 Task: Create in the project CatalystWorks and in the Backlog issue 'Address issues related to system performance during peak traffic periods' a child issue 'Chatbot conversation sentiment analysis testing and optimization', and assign it to team member softage.3@softage.net. Create in the project CatalystWorks and in the Backlog issue 'Develop a new feature to allow for automated customer service chatbots' a child issue 'Data retention policy enforcement and remediation', and assign it to team member softage.4@softage.net
Action: Mouse moved to (169, 47)
Screenshot: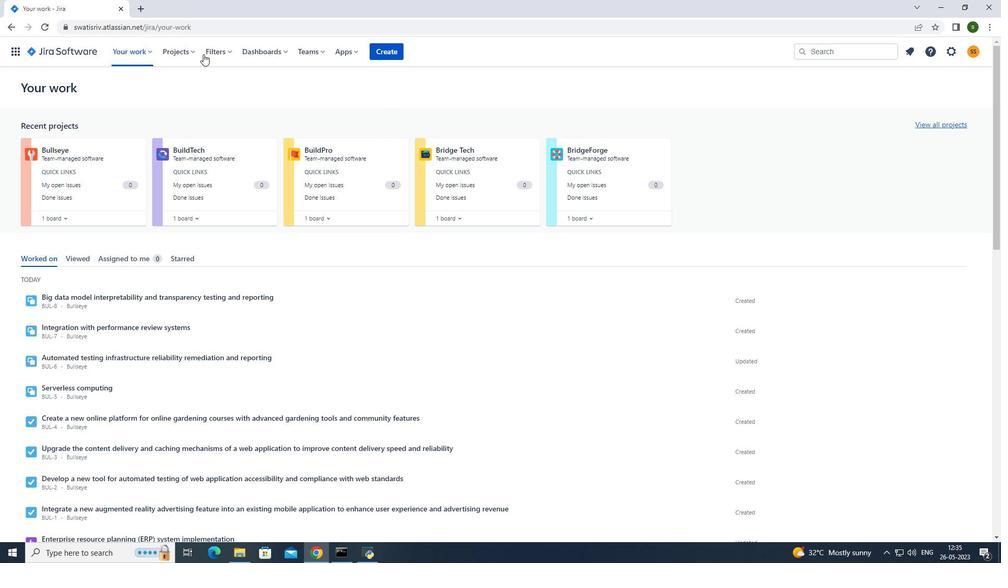 
Action: Mouse pressed left at (169, 47)
Screenshot: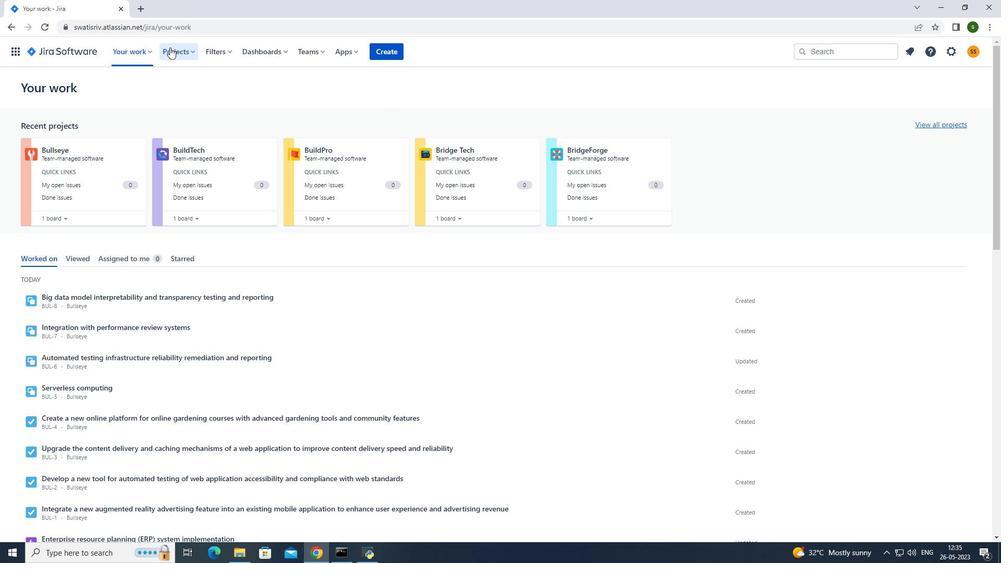 
Action: Mouse moved to (206, 90)
Screenshot: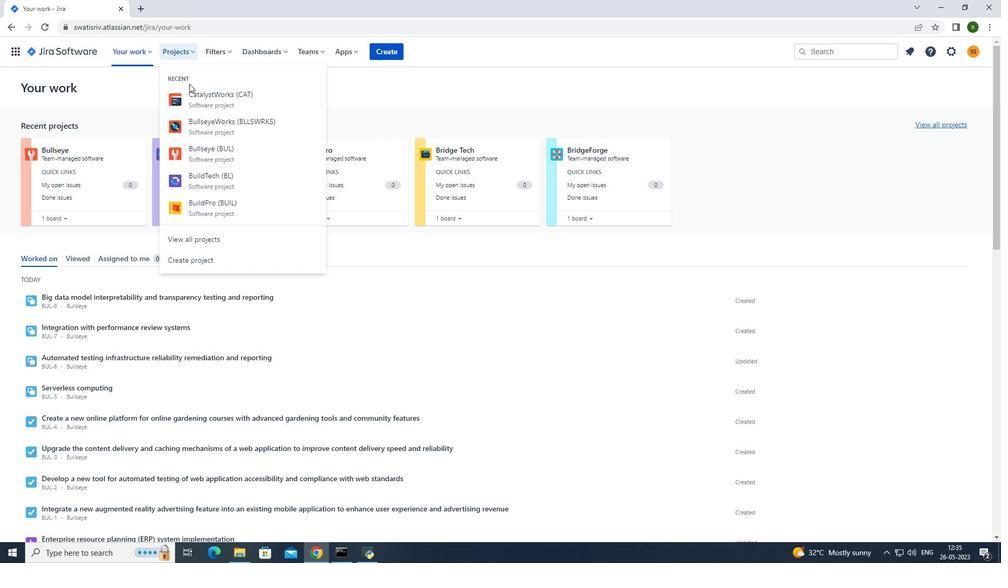
Action: Mouse pressed left at (206, 90)
Screenshot: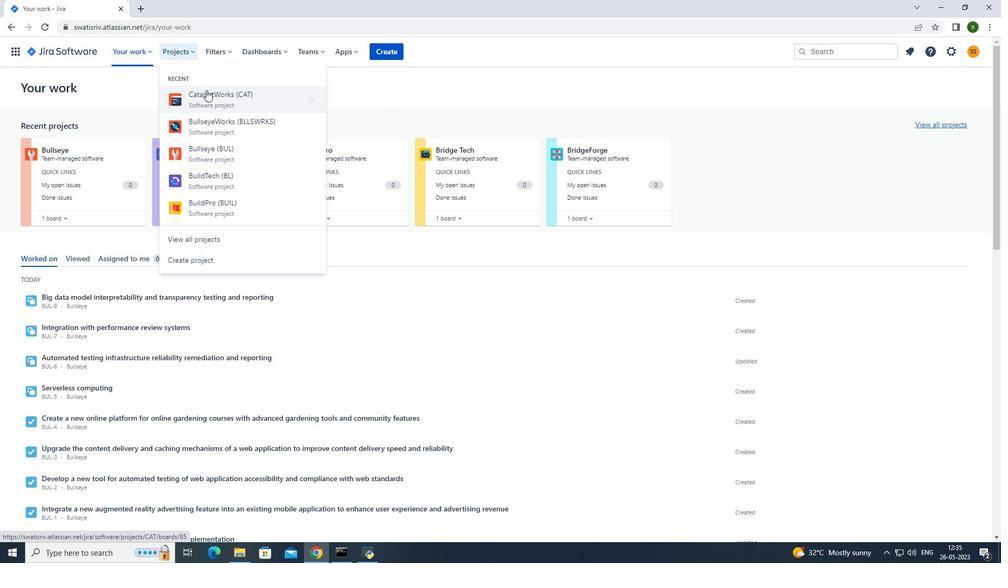 
Action: Mouse moved to (93, 156)
Screenshot: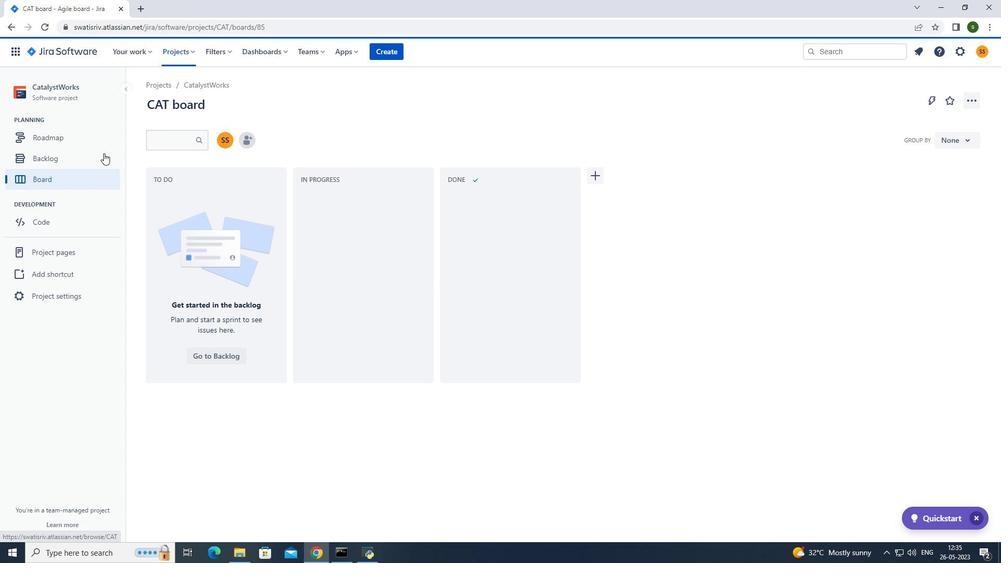 
Action: Mouse pressed left at (93, 156)
Screenshot: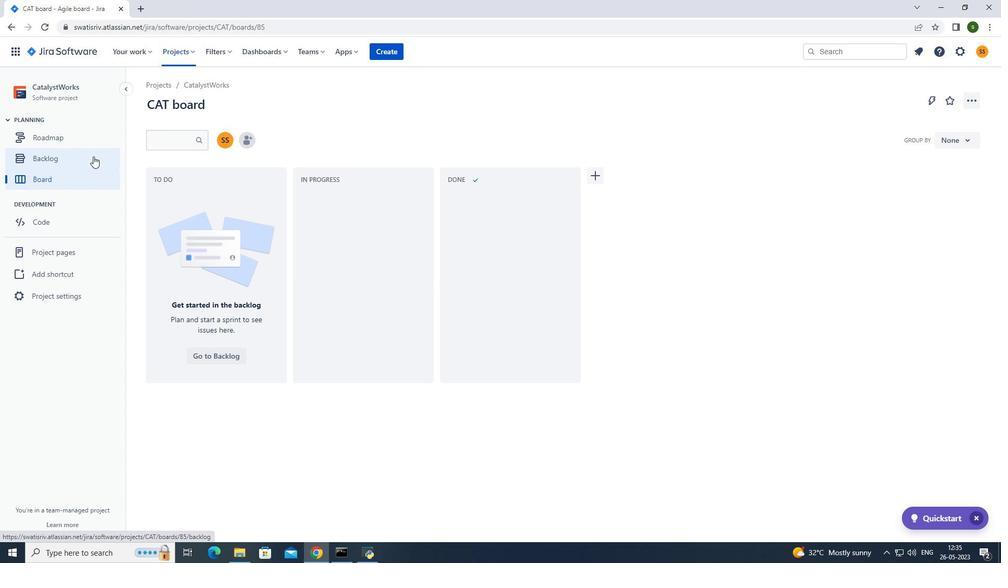 
Action: Mouse moved to (405, 257)
Screenshot: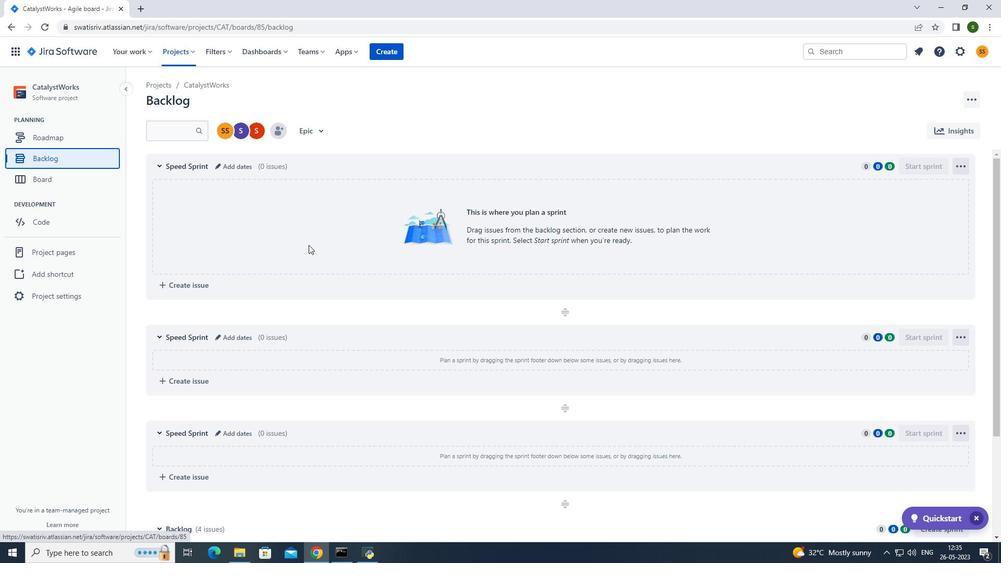 
Action: Mouse scrolled (405, 257) with delta (0, 0)
Screenshot: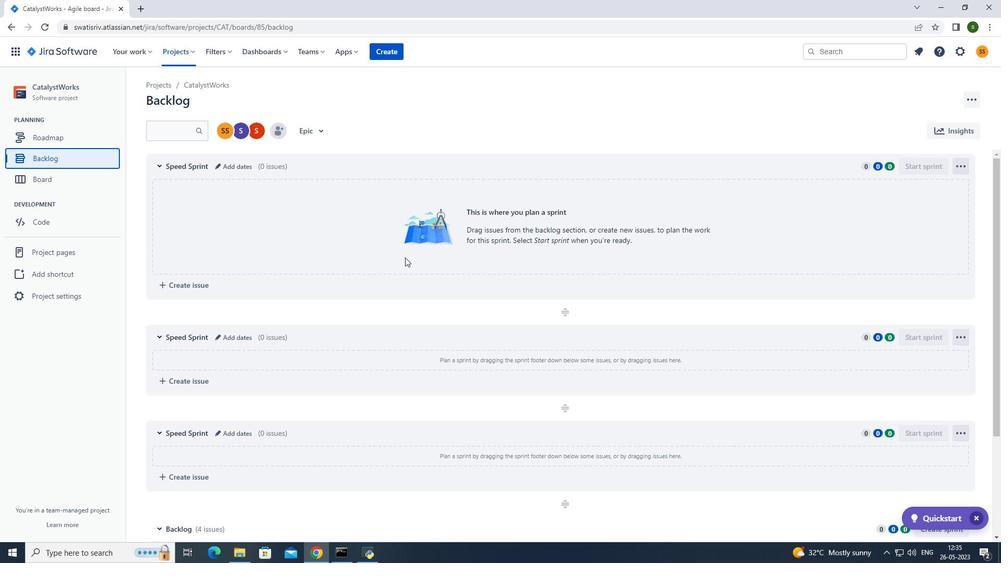 
Action: Mouse scrolled (405, 257) with delta (0, 0)
Screenshot: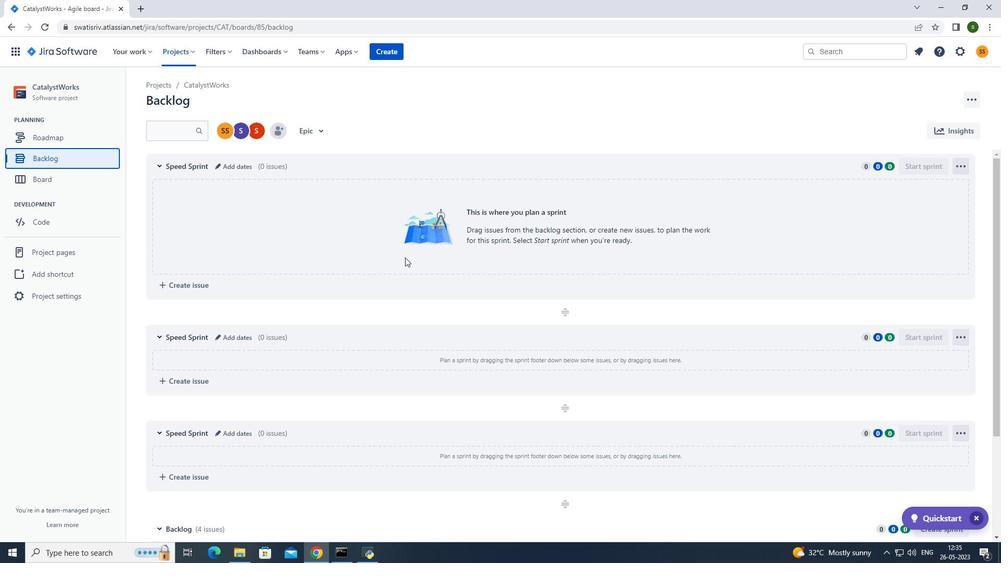 
Action: Mouse scrolled (405, 257) with delta (0, 0)
Screenshot: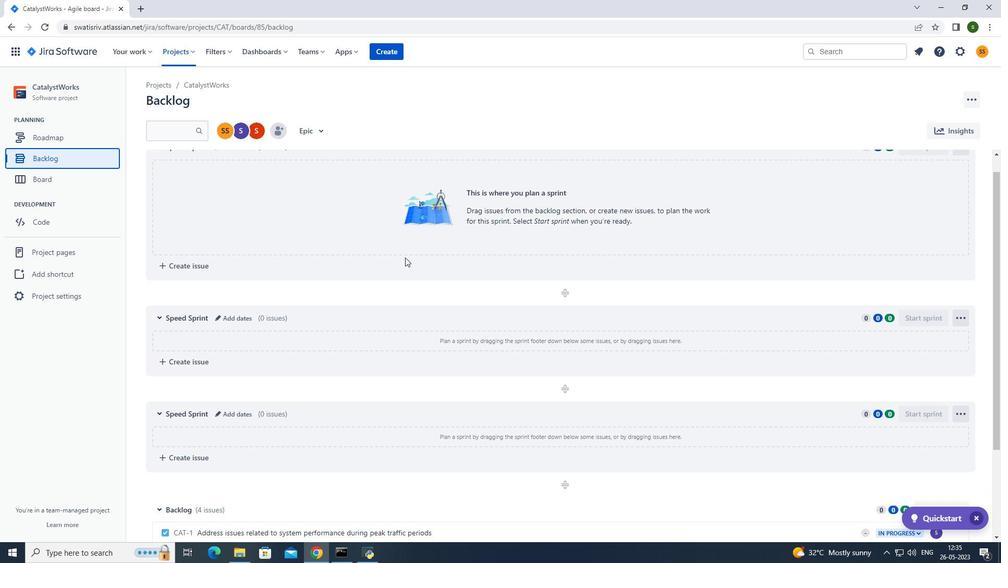 
Action: Mouse scrolled (405, 257) with delta (0, 0)
Screenshot: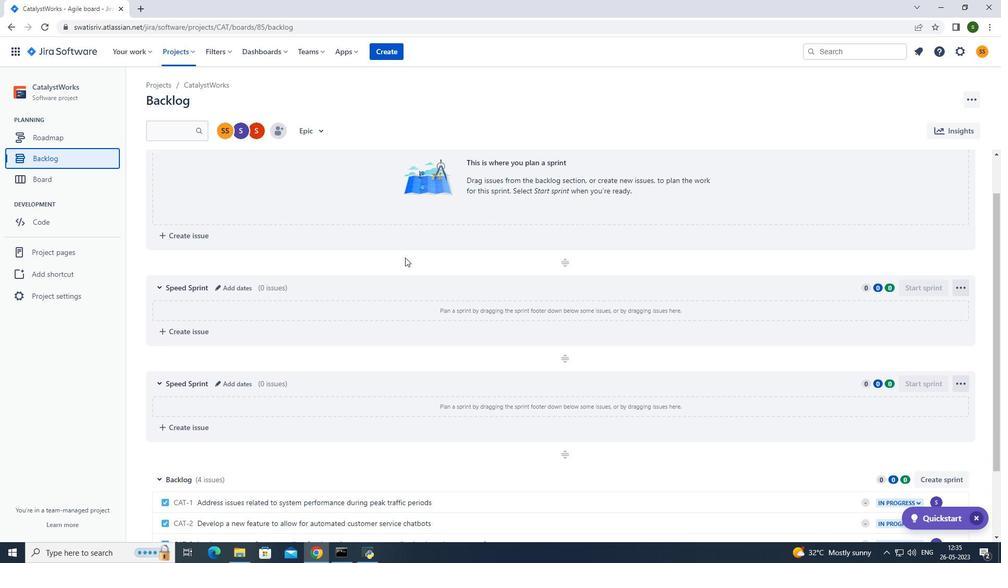 
Action: Mouse scrolled (405, 257) with delta (0, 0)
Screenshot: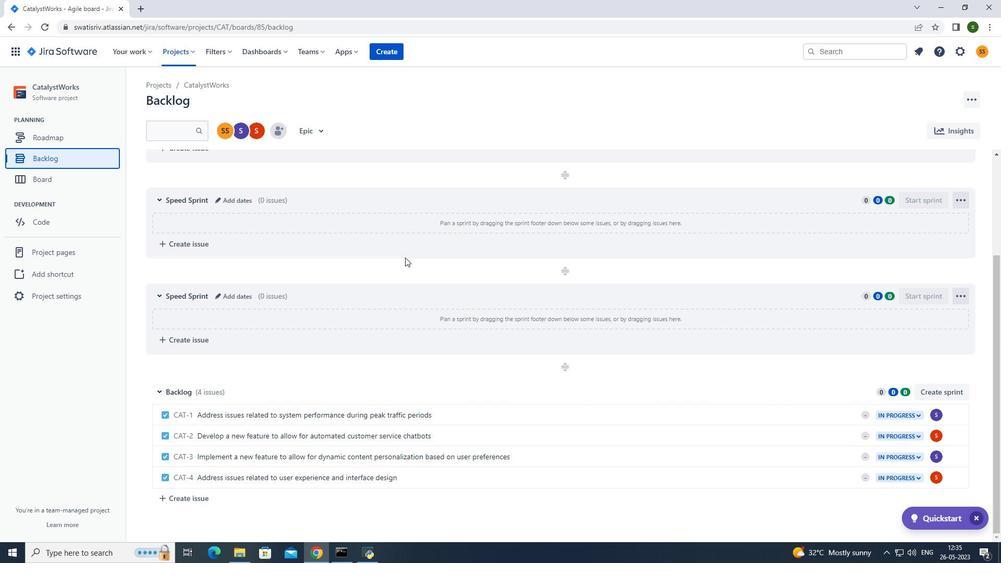 
Action: Mouse scrolled (405, 257) with delta (0, 0)
Screenshot: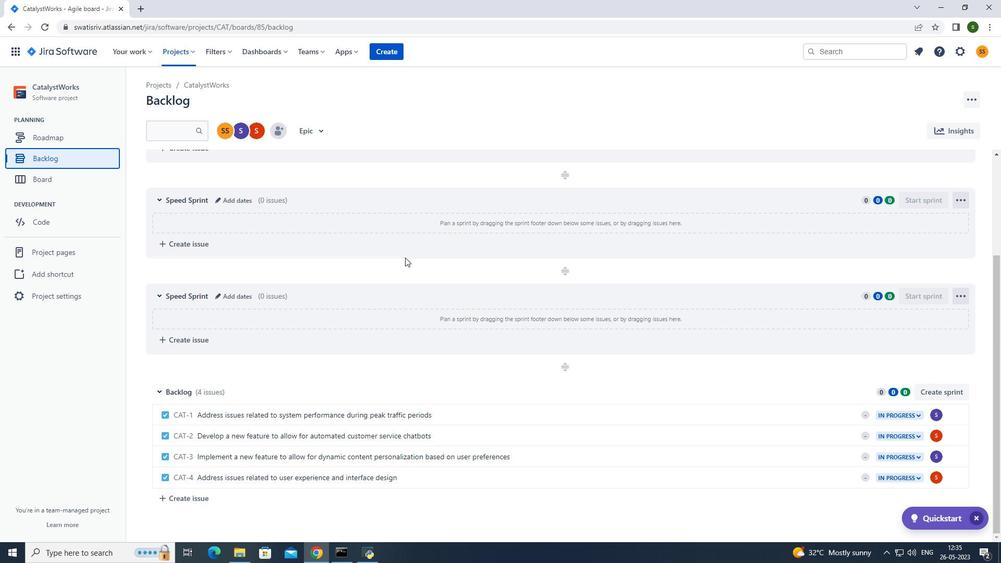 
Action: Mouse moved to (579, 419)
Screenshot: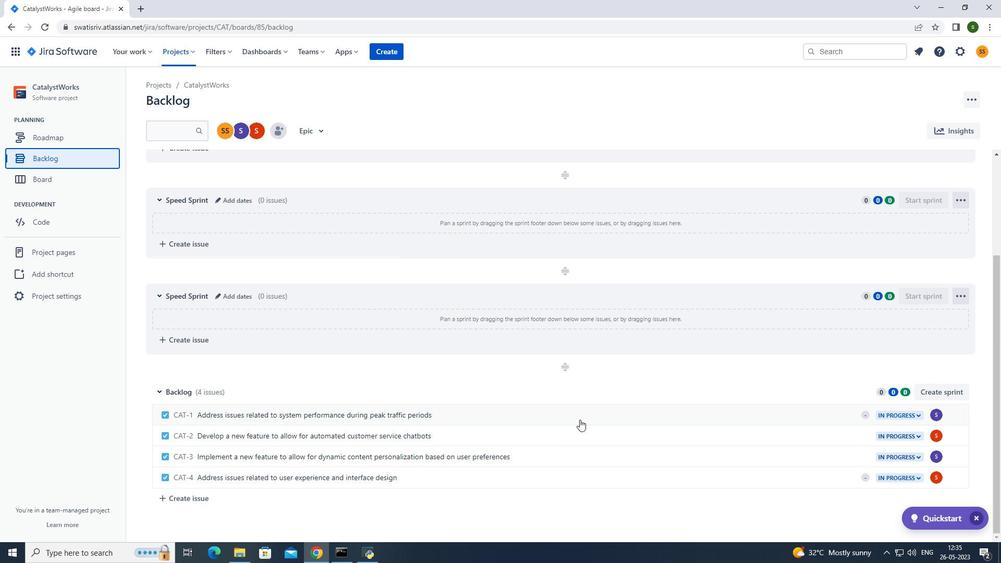 
Action: Mouse pressed left at (579, 419)
Screenshot: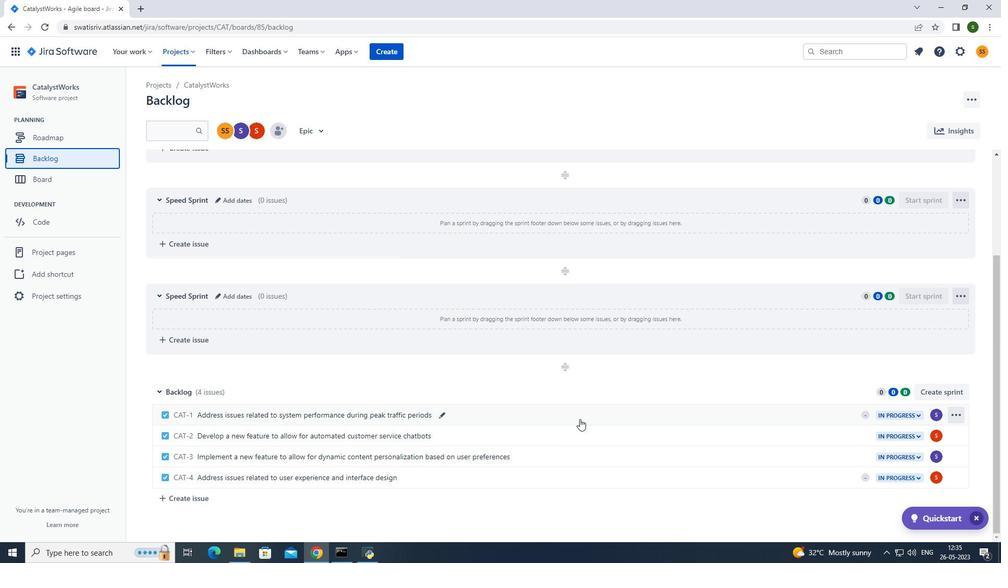 
Action: Mouse moved to (812, 236)
Screenshot: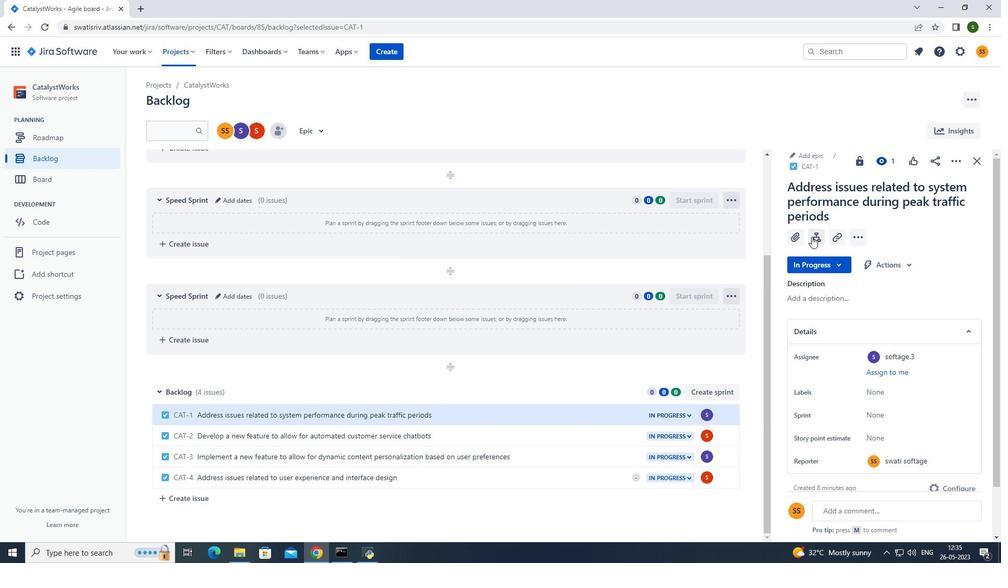 
Action: Mouse pressed left at (812, 236)
Screenshot: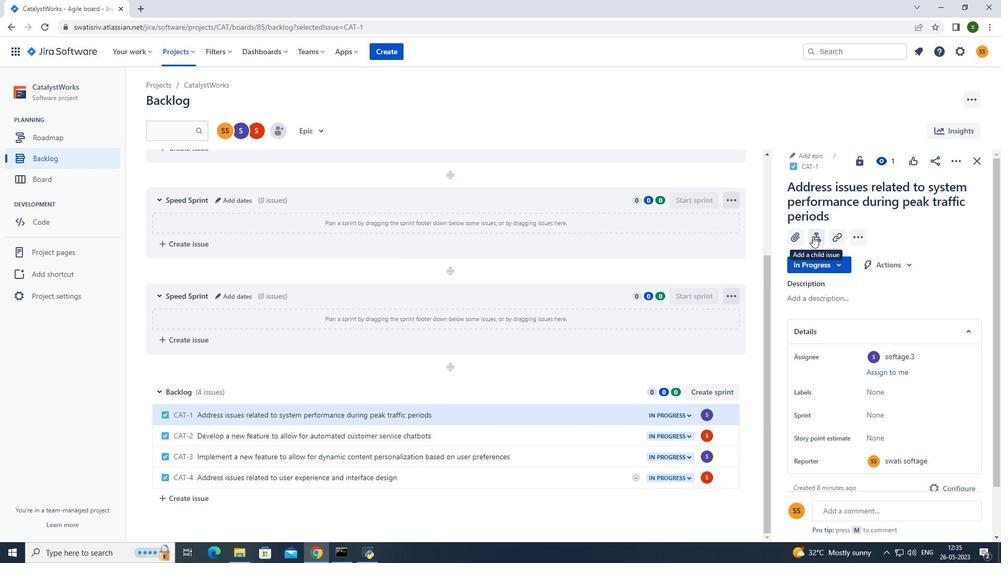 
Action: Mouse moved to (852, 336)
Screenshot: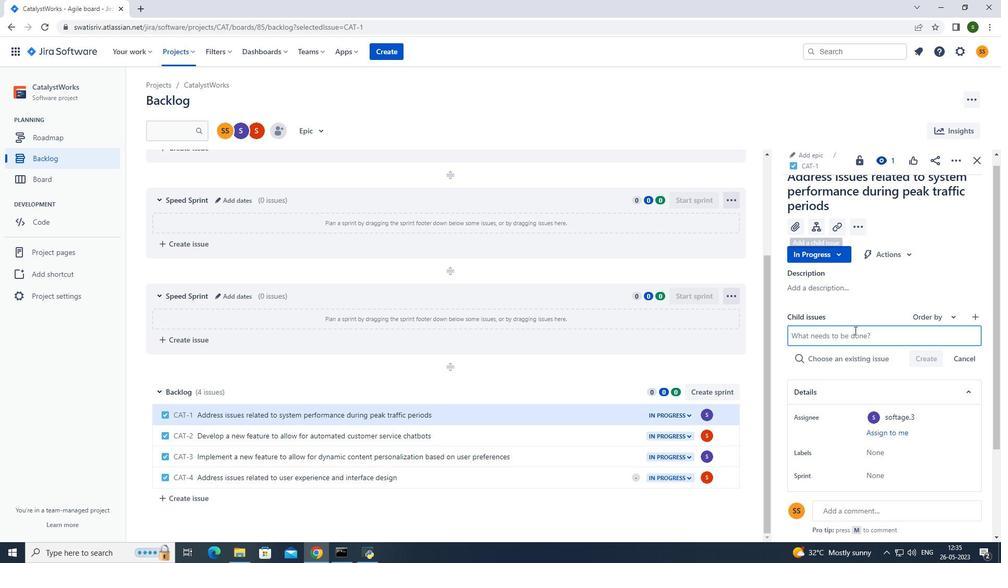 
Action: Mouse pressed left at (852, 336)
Screenshot: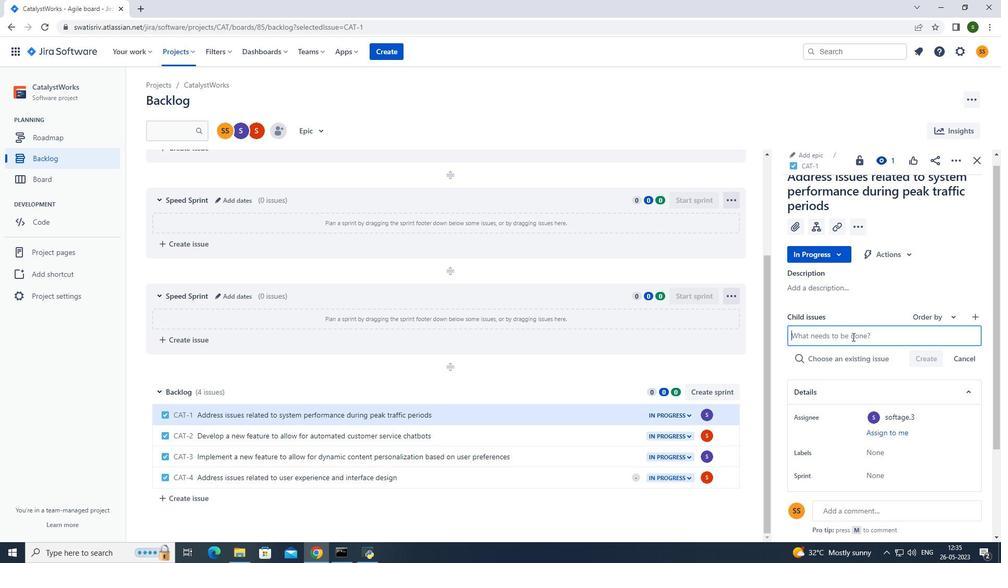 
Action: Key pressed <Key.caps_lock>C<Key.caps_lock>hatbot<Key.space>conversation<Key.space>sentiment<Key.space>analysis<Key.space>testing<Key.space>and<Key.space>optimization<Key.enter>
Screenshot: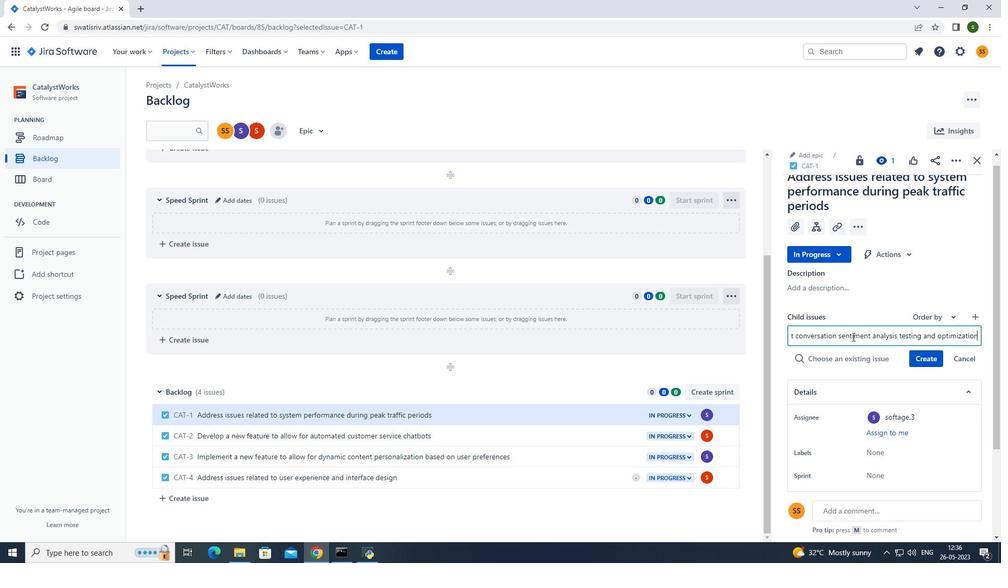 
Action: Mouse moved to (935, 343)
Screenshot: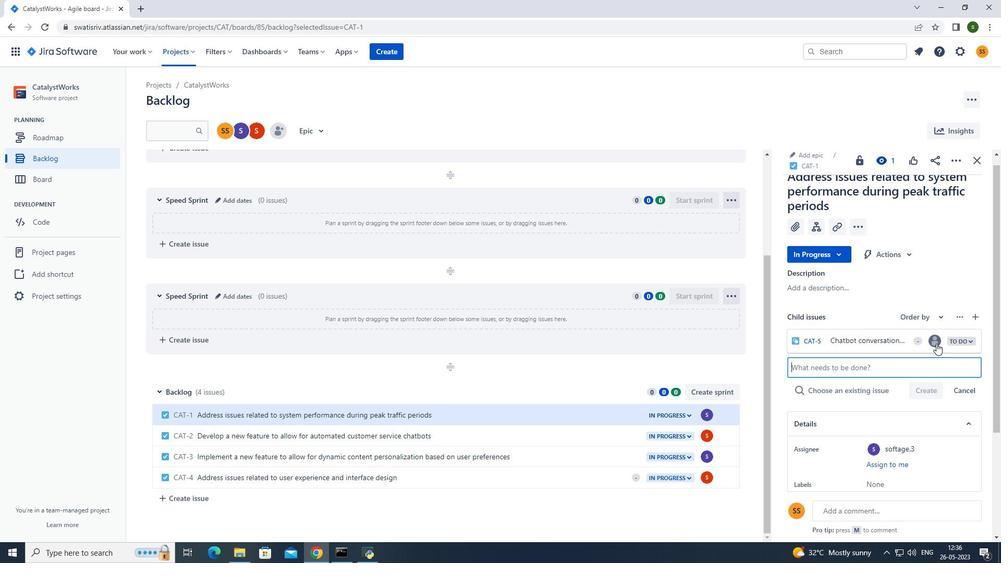 
Action: Mouse pressed left at (935, 343)
Screenshot: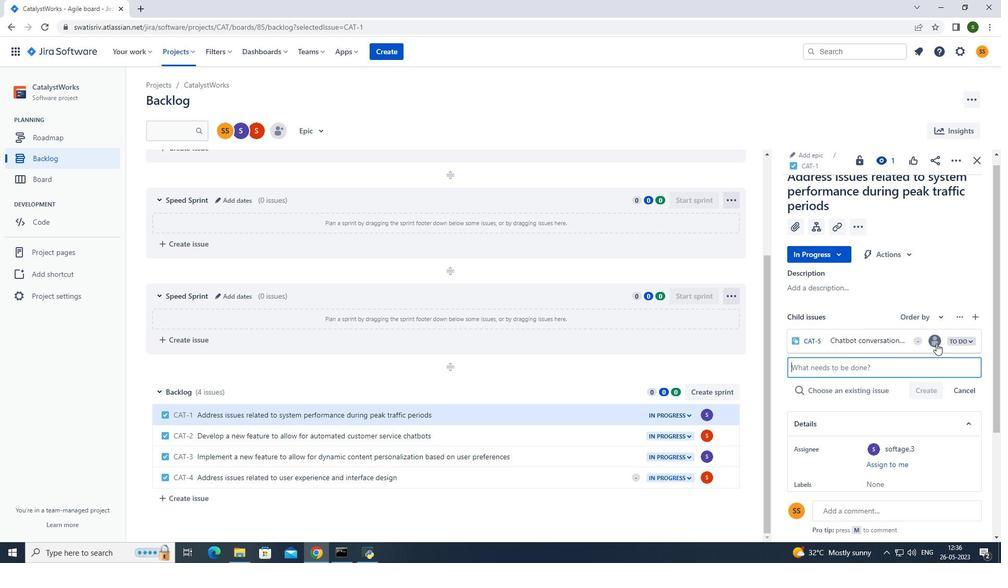 
Action: Mouse moved to (855, 291)
Screenshot: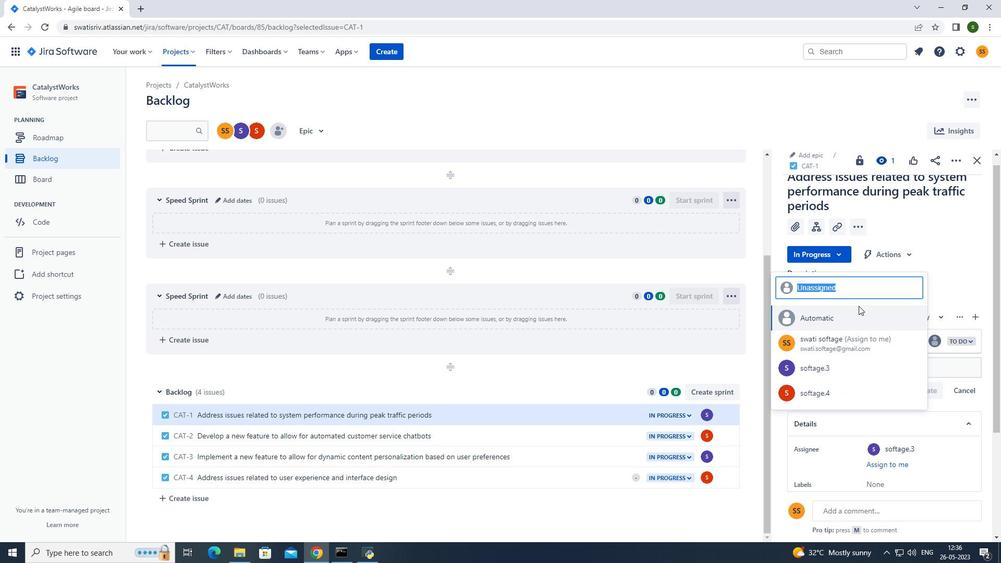 
Action: Key pressed so
Screenshot: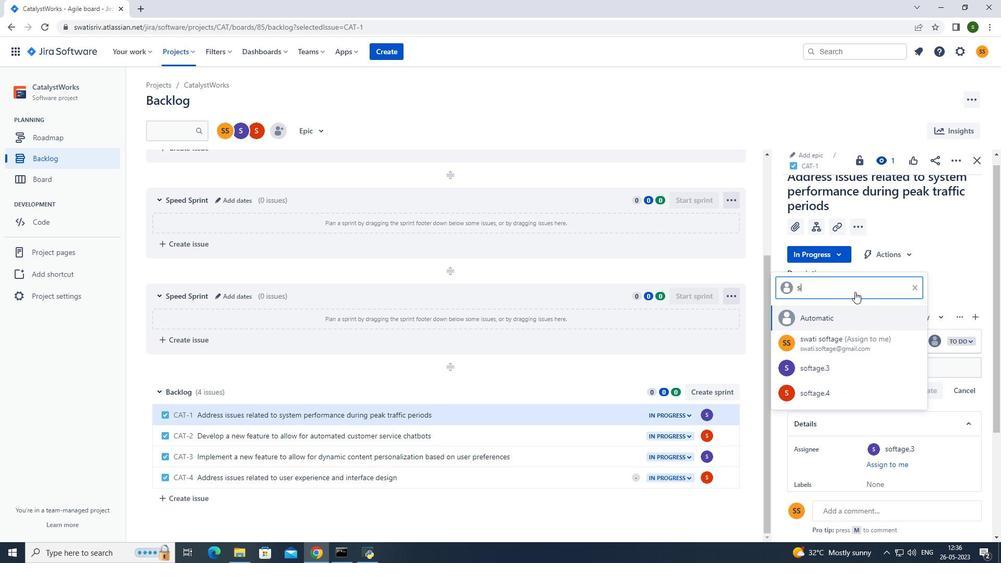 
Action: Mouse moved to (855, 291)
Screenshot: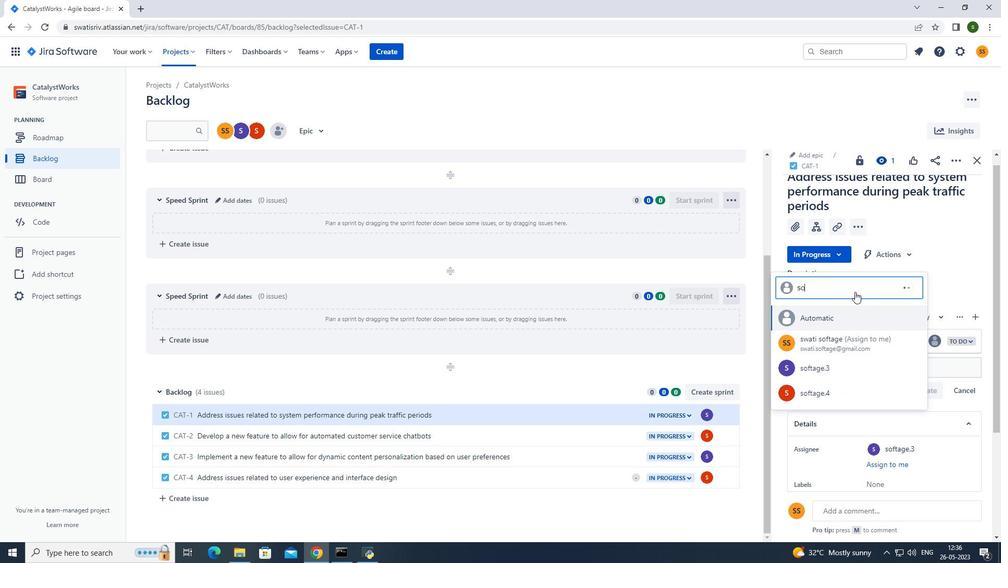 
Action: Key pressed ftage.3<Key.shift>@softage.net
Screenshot: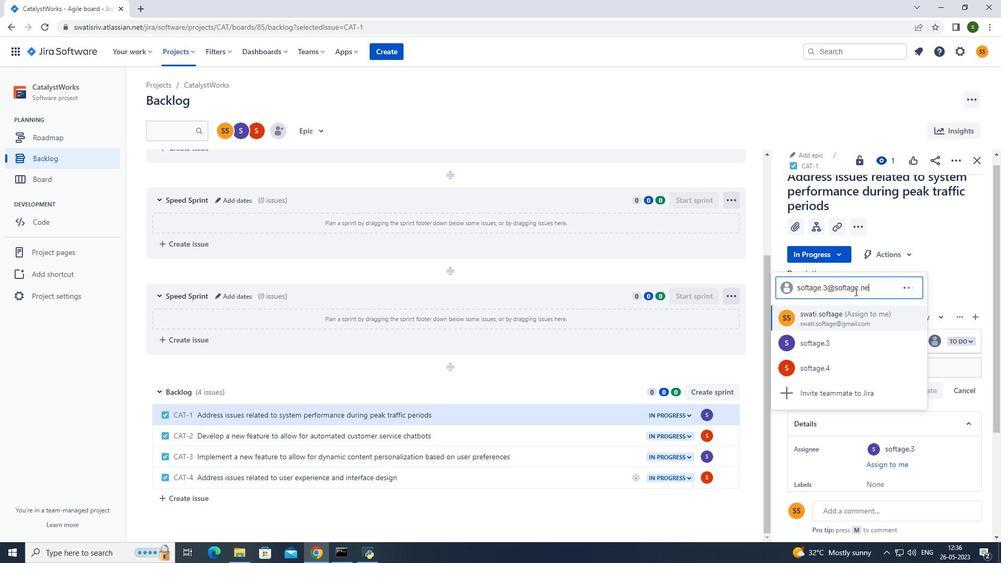 
Action: Mouse moved to (852, 336)
Screenshot: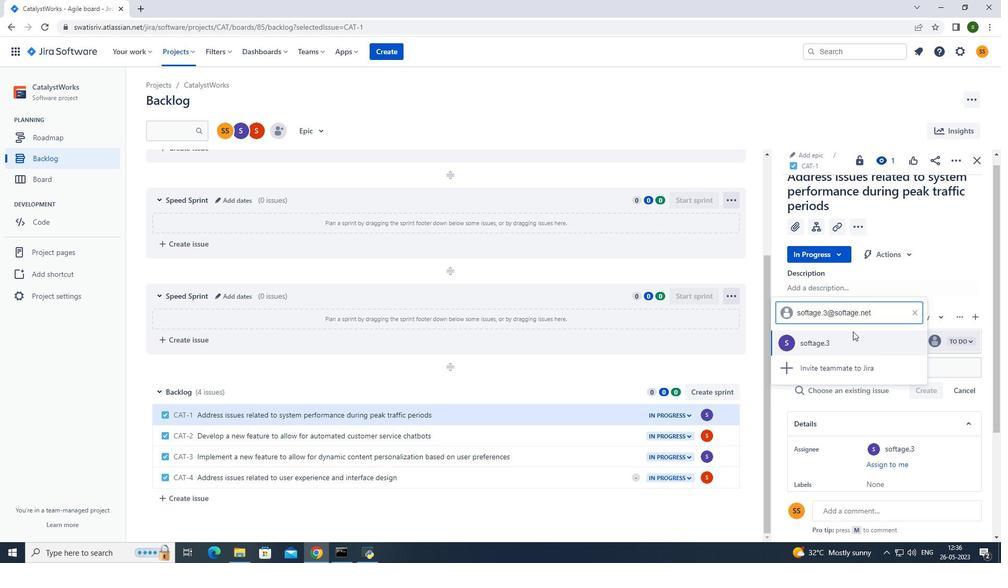 
Action: Mouse pressed left at (852, 336)
Screenshot: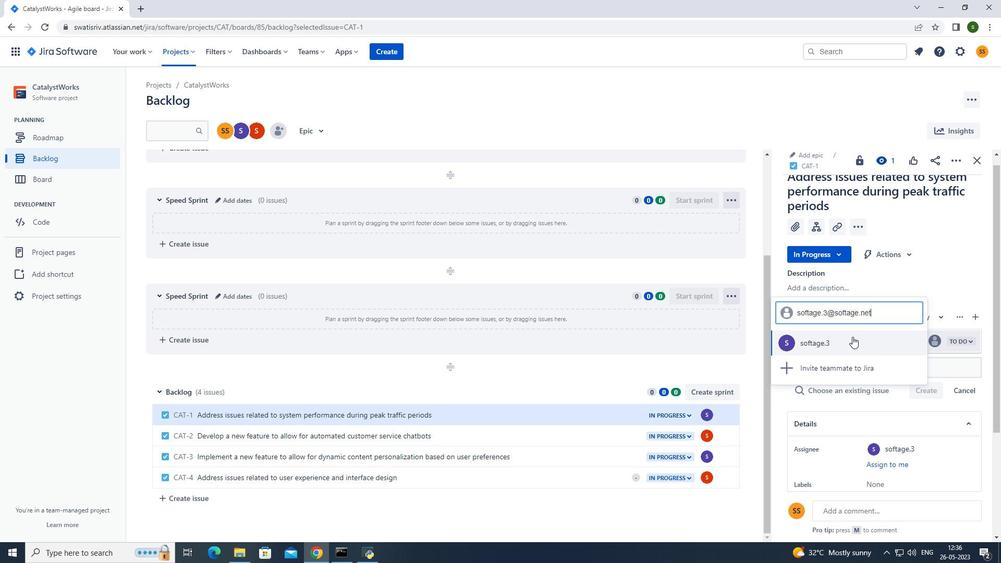 
Action: Mouse moved to (184, 53)
Screenshot: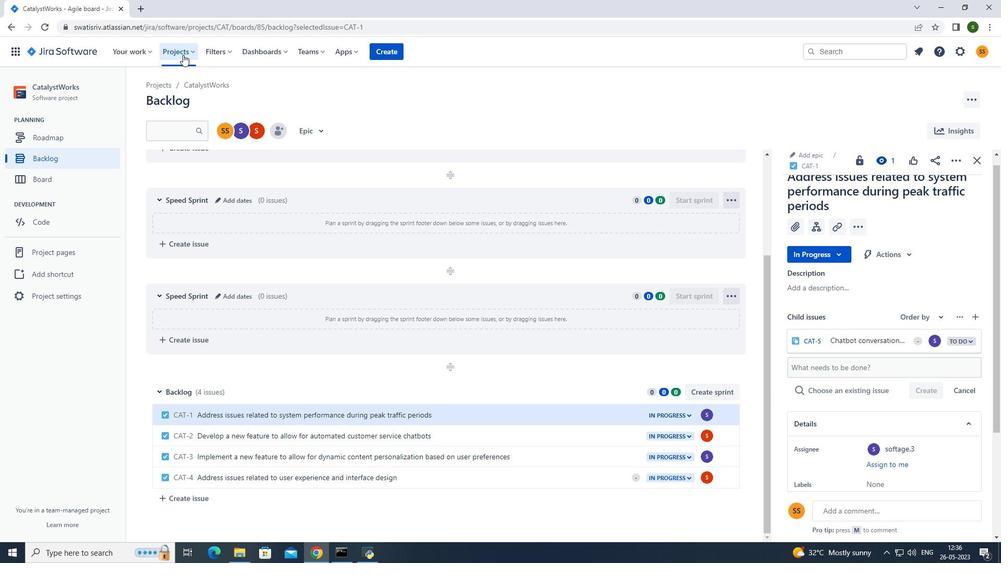
Action: Mouse pressed left at (184, 53)
Screenshot: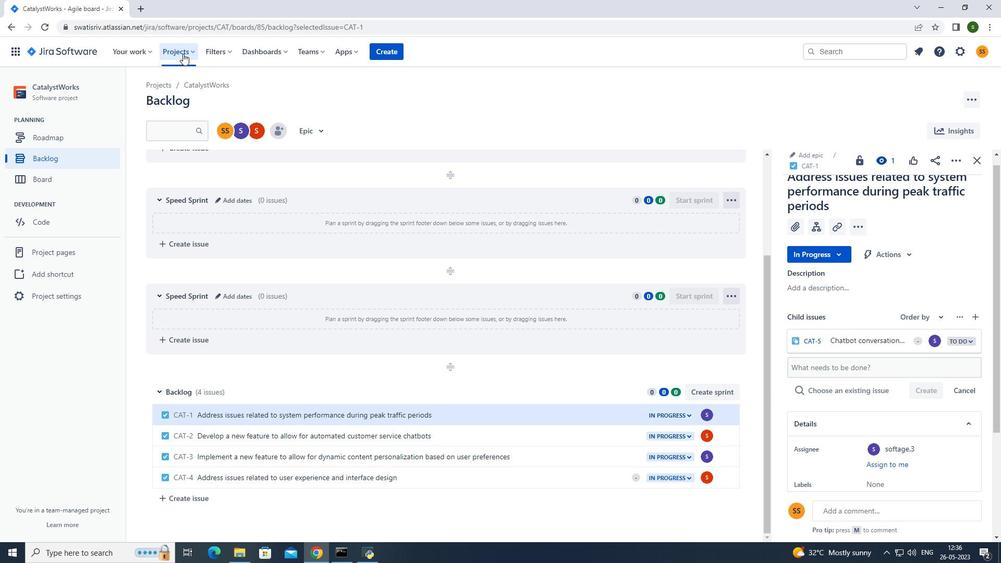 
Action: Mouse moved to (200, 95)
Screenshot: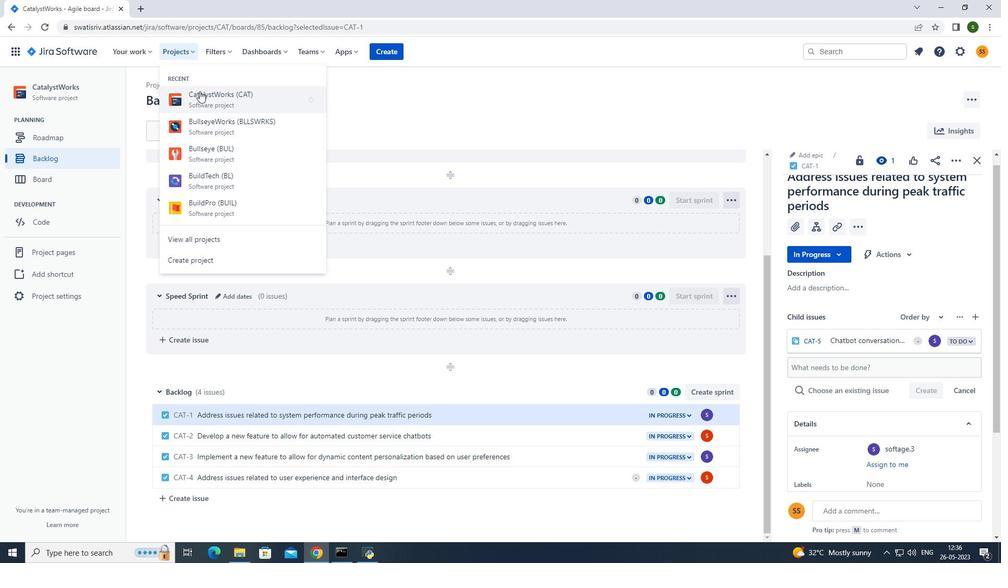 
Action: Mouse pressed left at (200, 95)
Screenshot: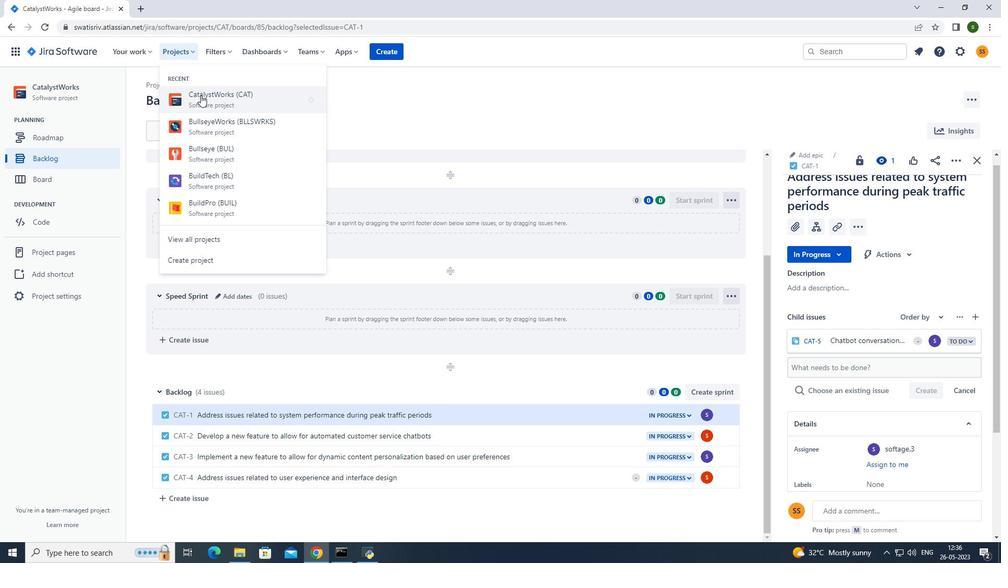 
Action: Mouse moved to (75, 159)
Screenshot: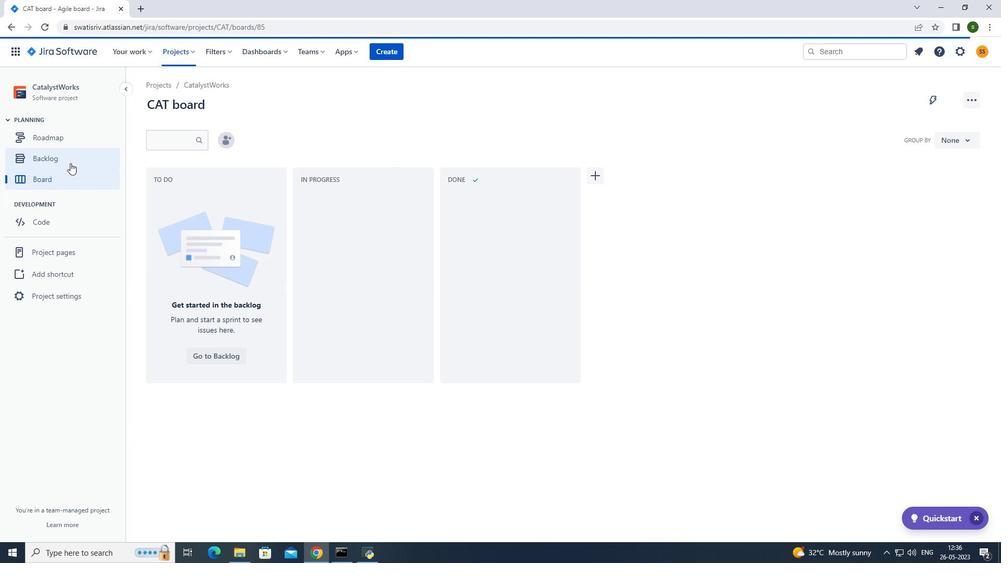 
Action: Mouse pressed left at (75, 159)
Screenshot: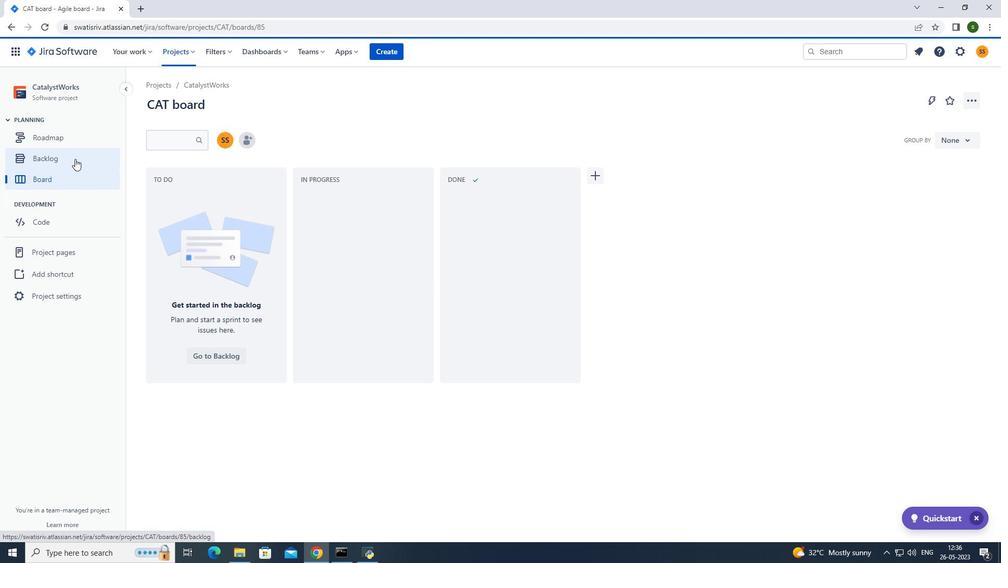 
Action: Mouse moved to (479, 353)
Screenshot: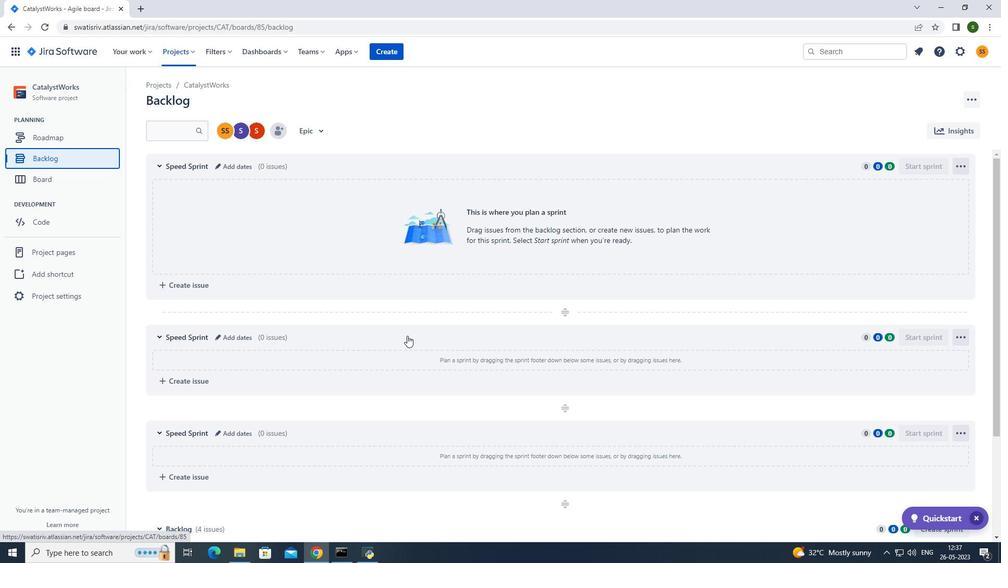 
Action: Mouse scrolled (479, 352) with delta (0, 0)
Screenshot: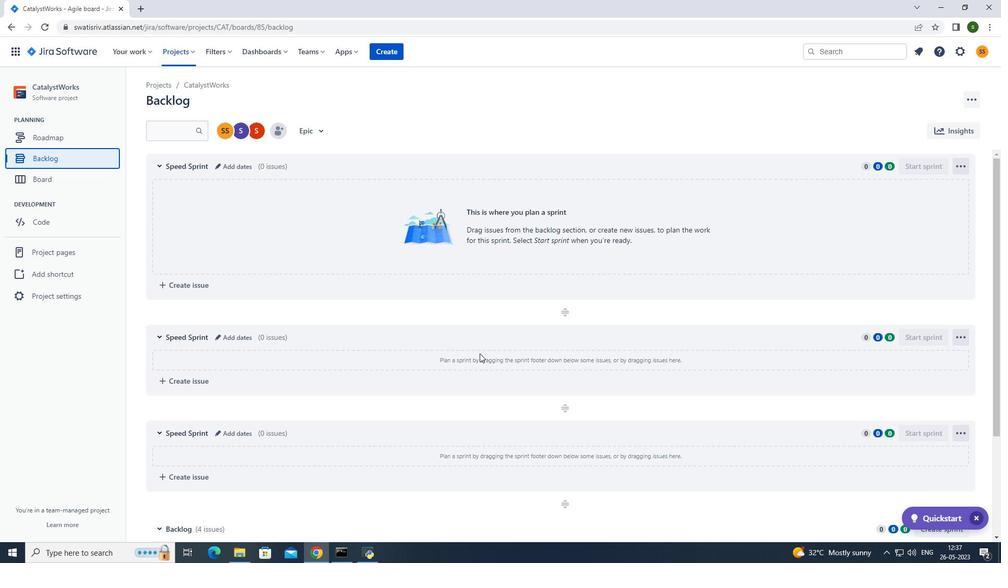 
Action: Mouse scrolled (479, 352) with delta (0, 0)
Screenshot: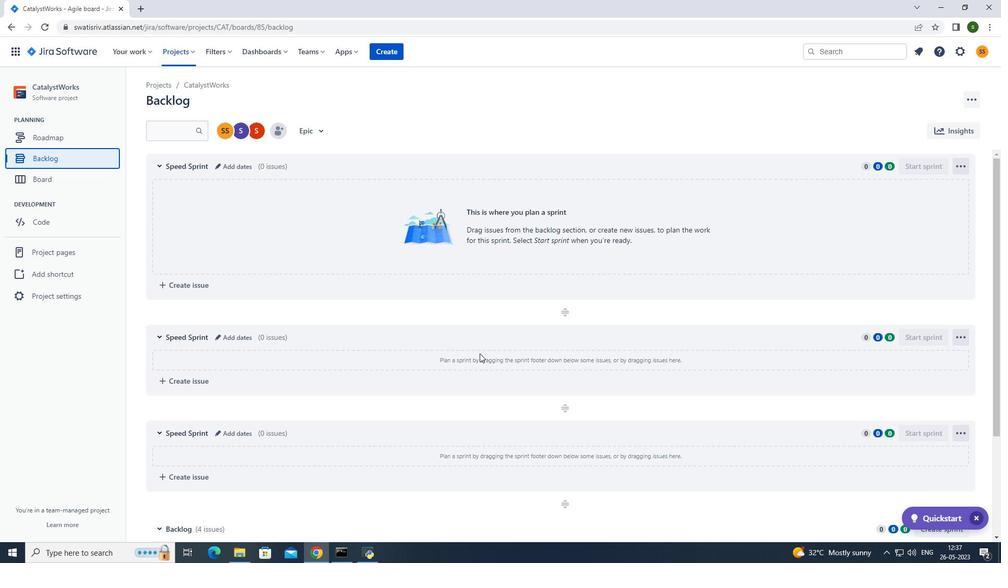 
Action: Mouse scrolled (479, 352) with delta (0, 0)
Screenshot: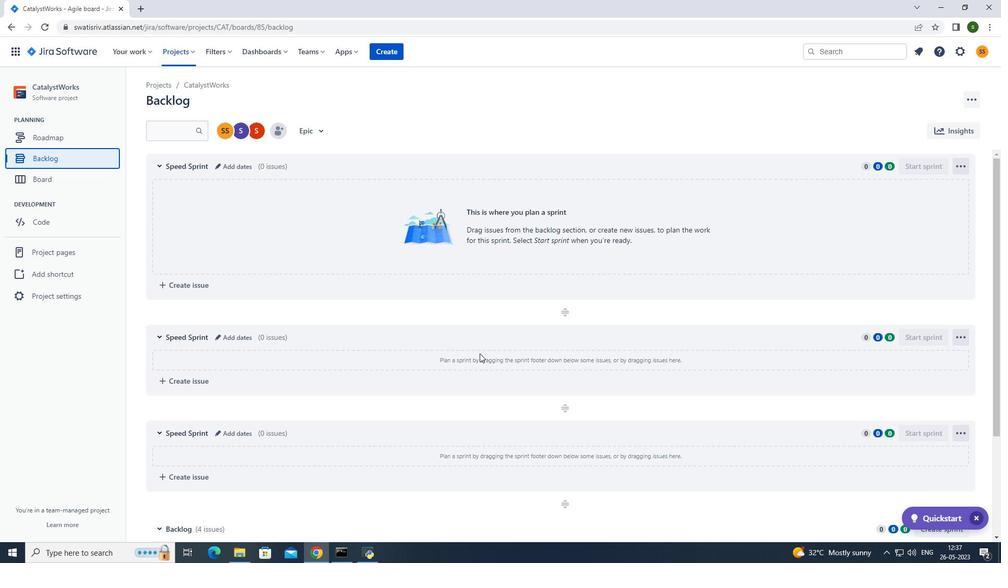 
Action: Mouse moved to (480, 353)
Screenshot: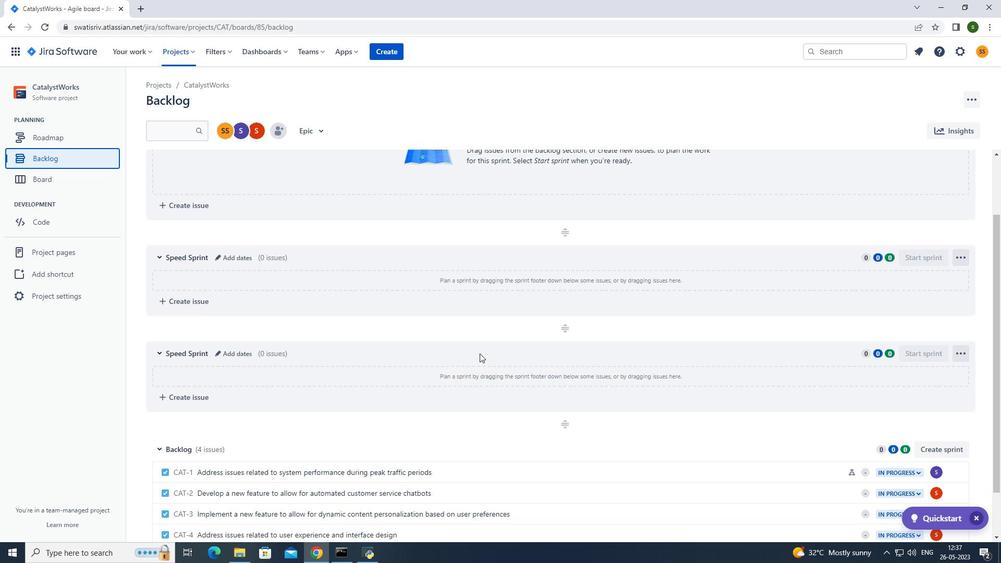 
Action: Mouse scrolled (480, 352) with delta (0, 0)
Screenshot: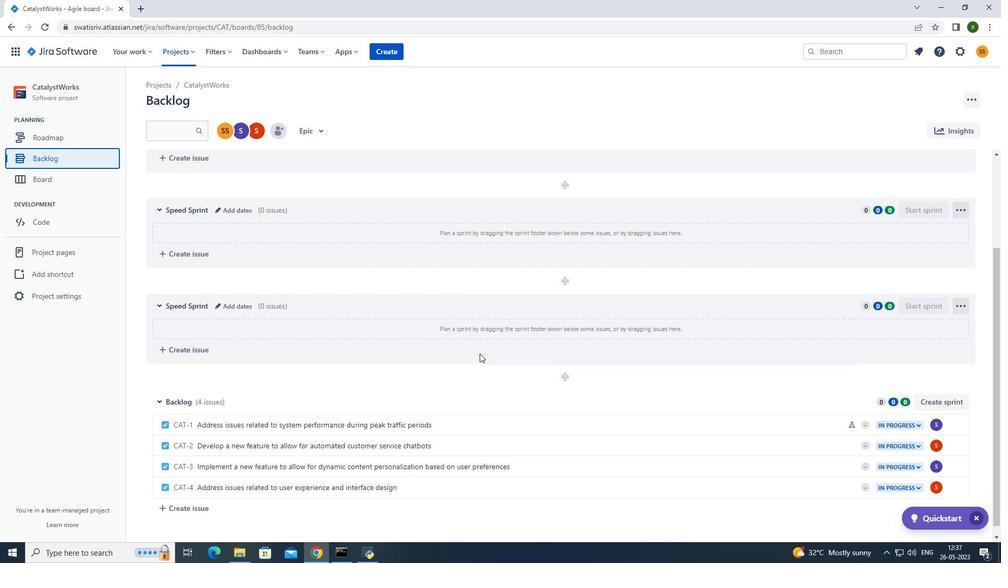 
Action: Mouse scrolled (480, 352) with delta (0, 0)
Screenshot: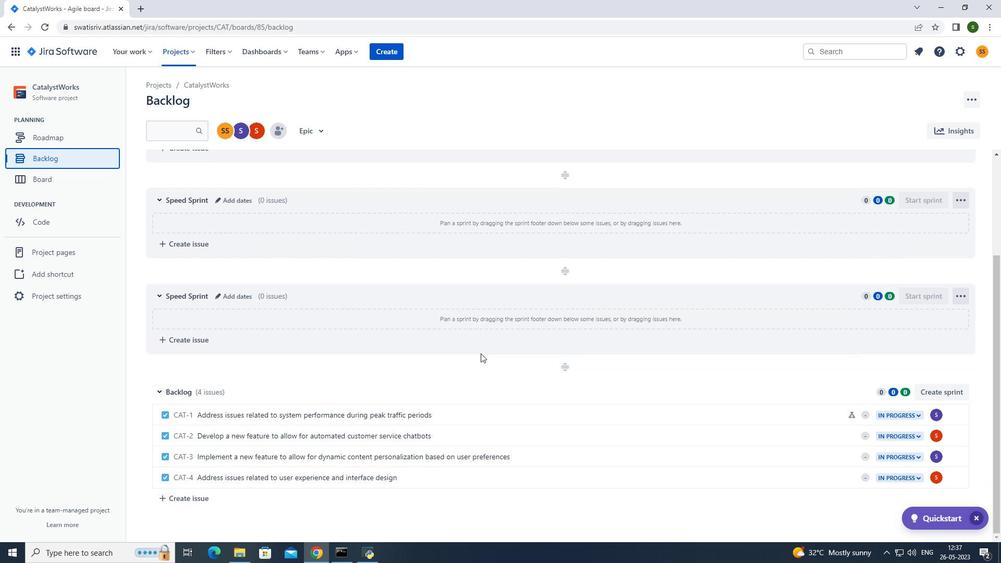 
Action: Mouse scrolled (480, 352) with delta (0, 0)
Screenshot: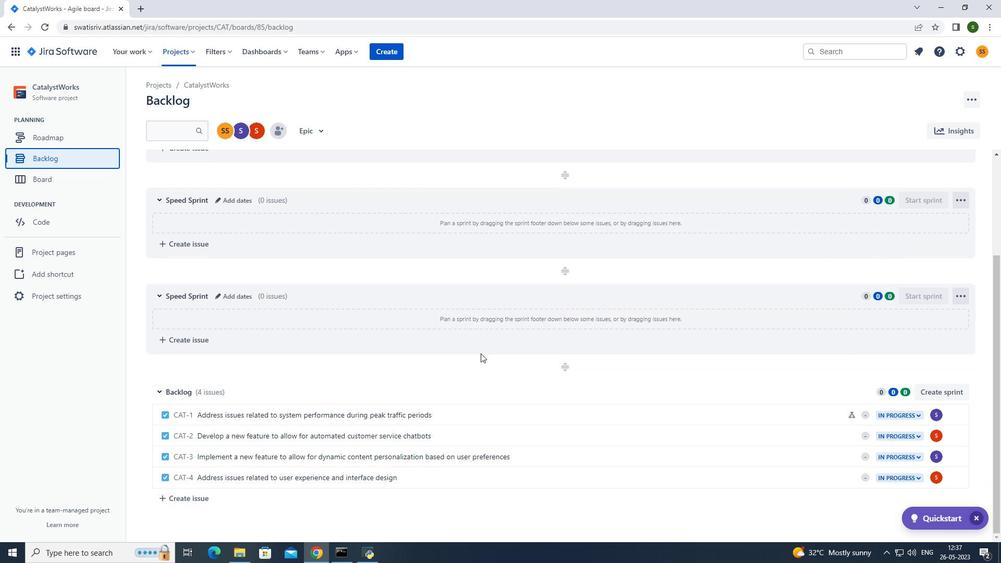 
Action: Mouse moved to (598, 432)
Screenshot: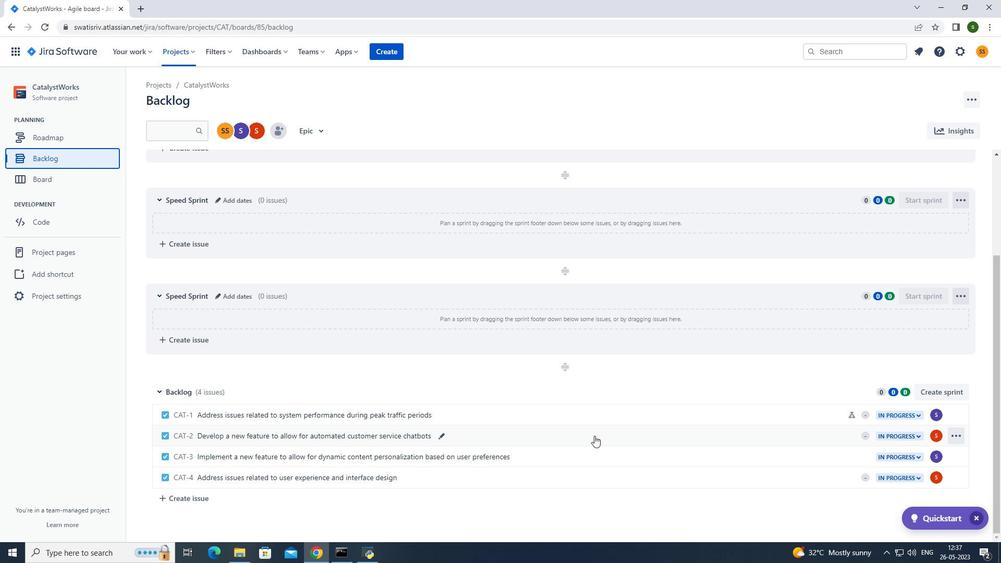 
Action: Mouse pressed left at (598, 432)
Screenshot: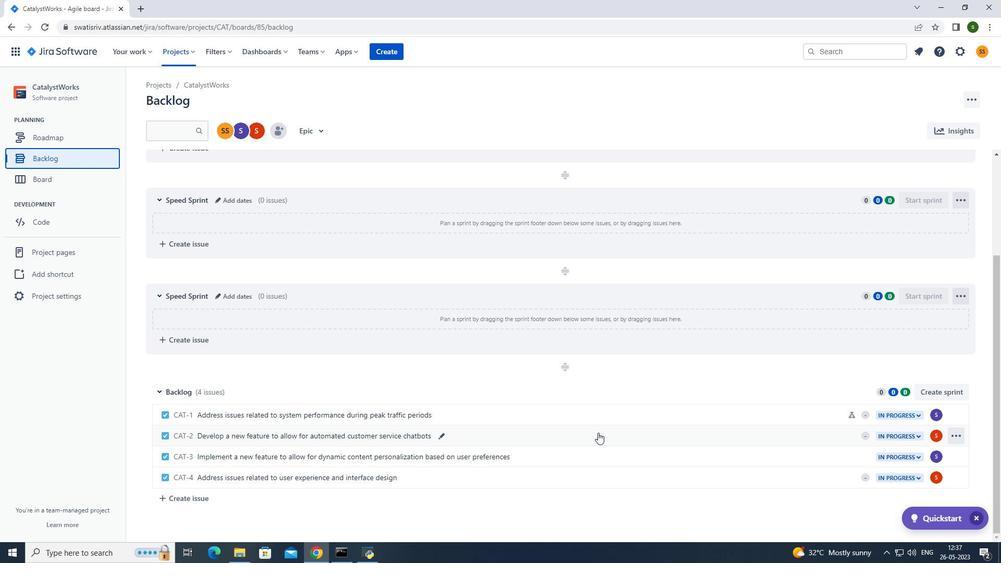 
Action: Mouse moved to (814, 236)
Screenshot: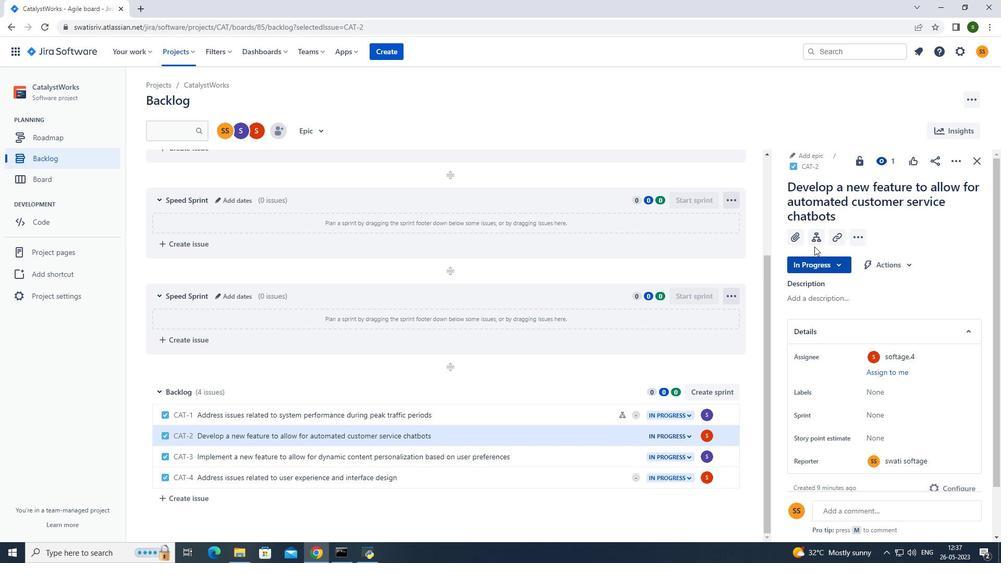 
Action: Mouse pressed left at (814, 236)
Screenshot: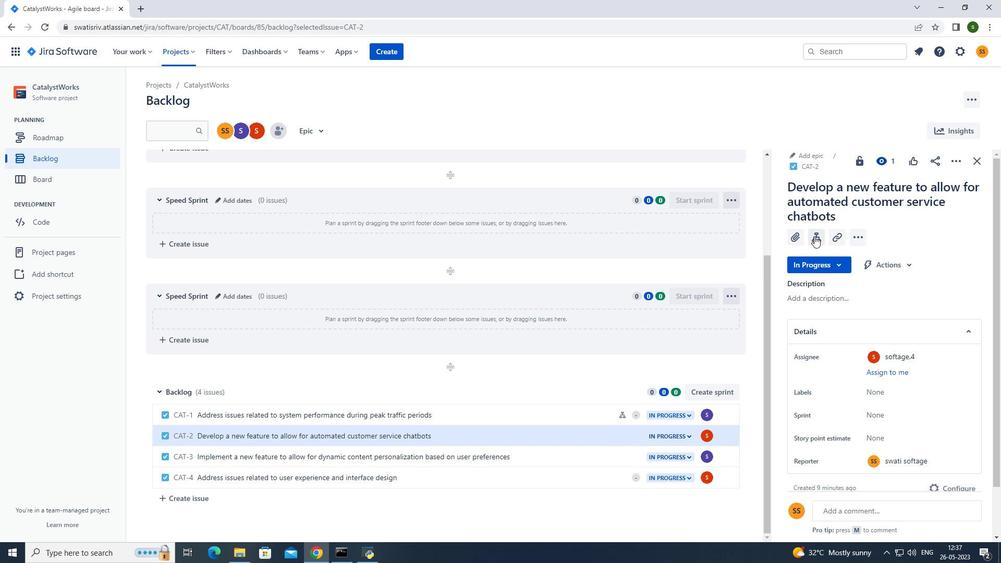 
Action: Mouse moved to (831, 331)
Screenshot: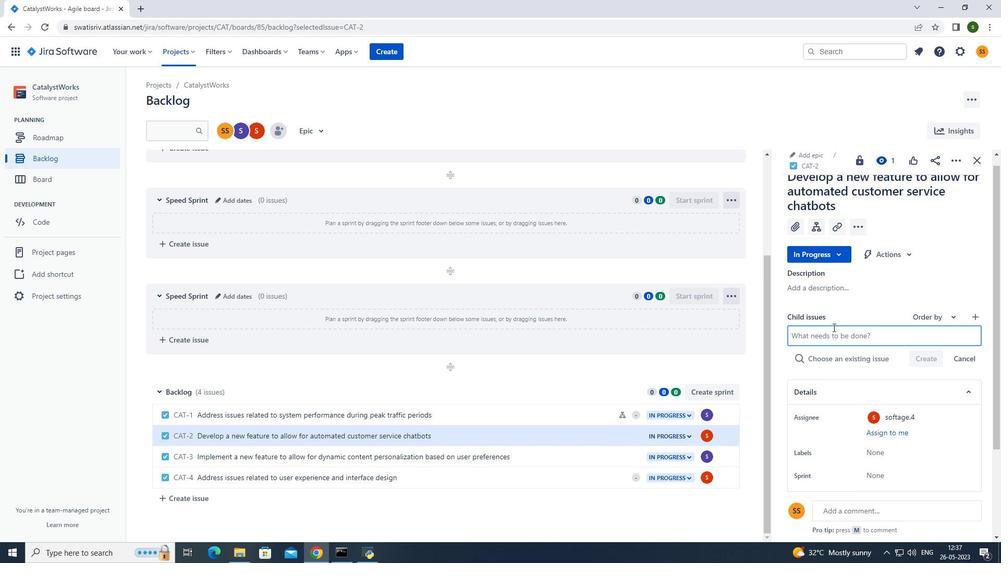 
Action: Mouse pressed left at (831, 331)
Screenshot: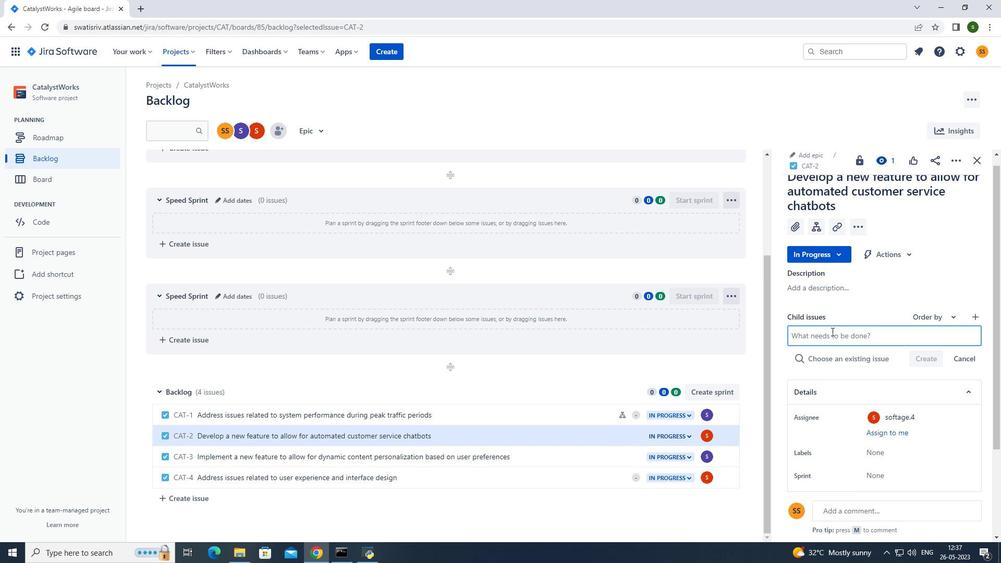 
Action: Mouse moved to (831, 332)
Screenshot: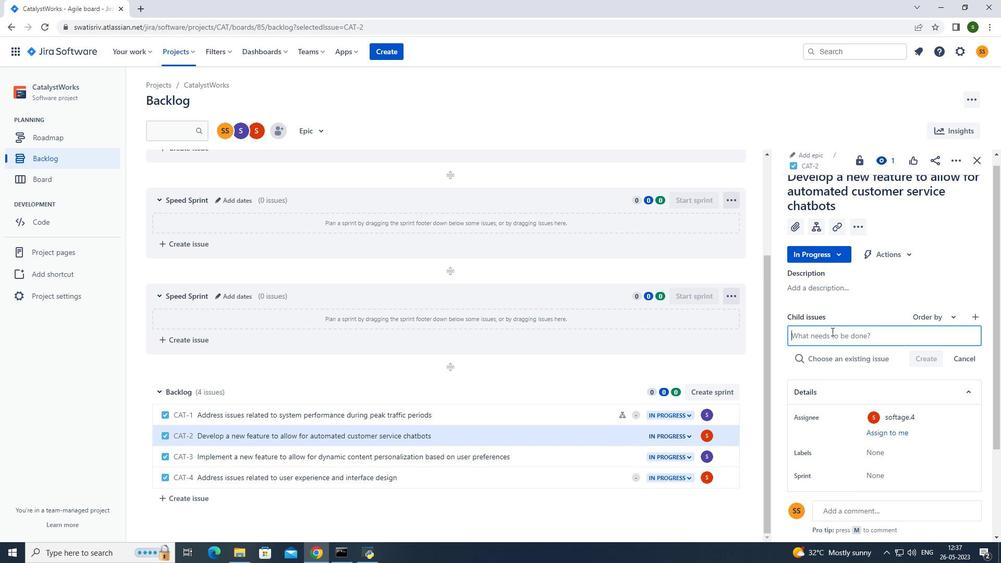 
Action: Key pressed <Key.caps_lock>D<Key.caps_lock>ata<Key.space>retention<Key.space>policy<Key.space>enforcement<Key.space>and<Key.space>remediation<Key.enter>
Screenshot: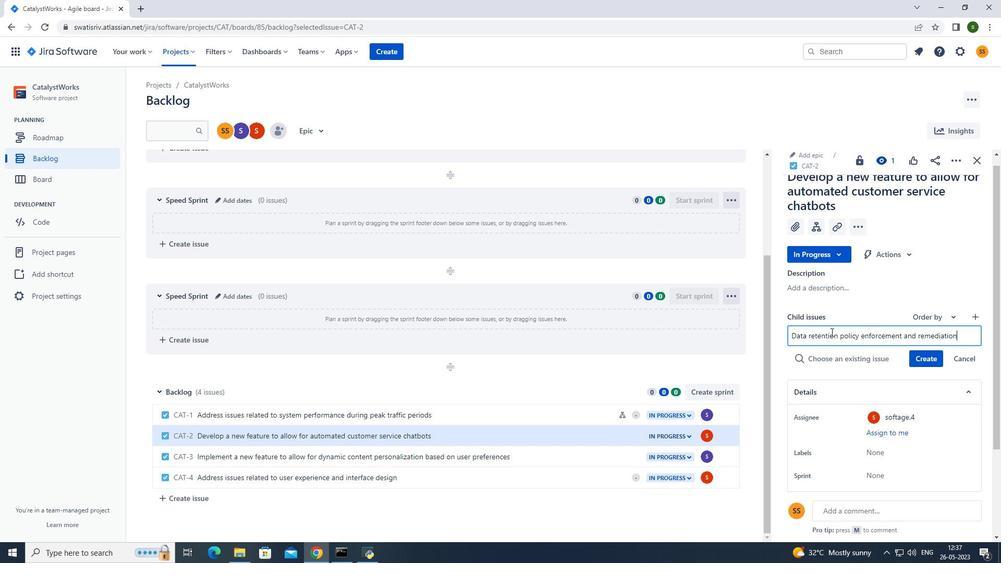 
Action: Mouse moved to (929, 341)
Screenshot: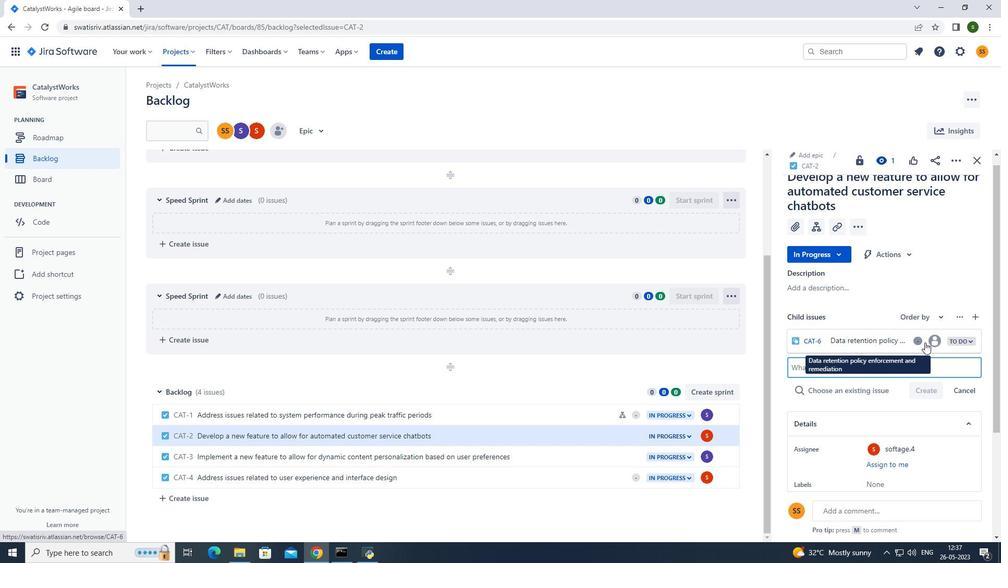 
Action: Mouse pressed left at (929, 341)
Screenshot: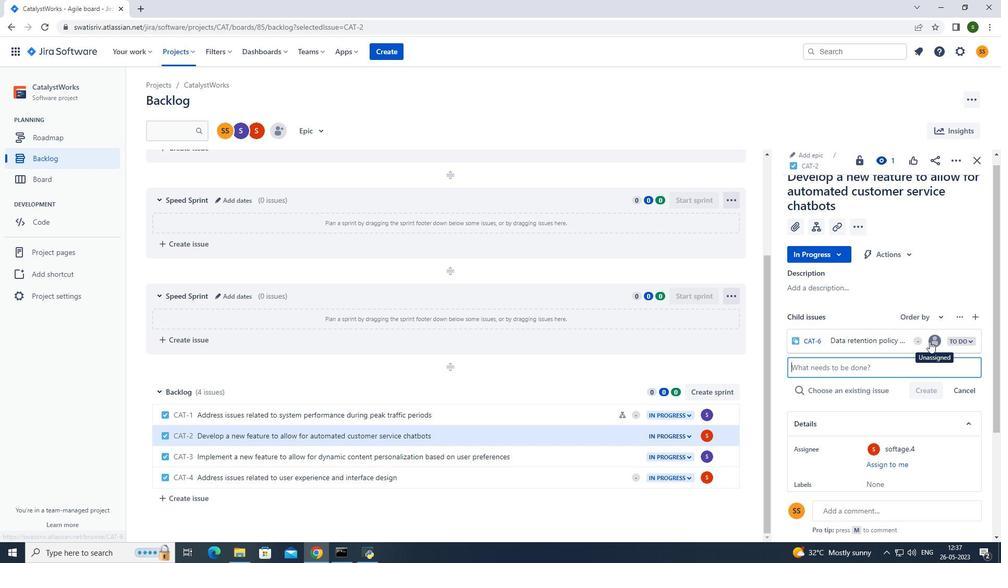 
Action: Mouse moved to (839, 285)
Screenshot: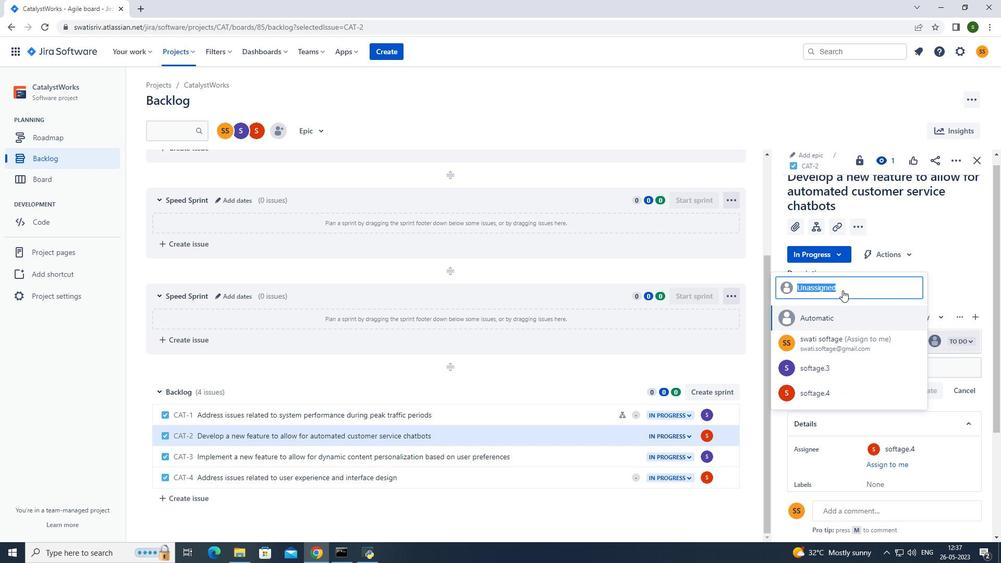 
Action: Key pressed softage.4<Key.shift>@softage.net
Screenshot: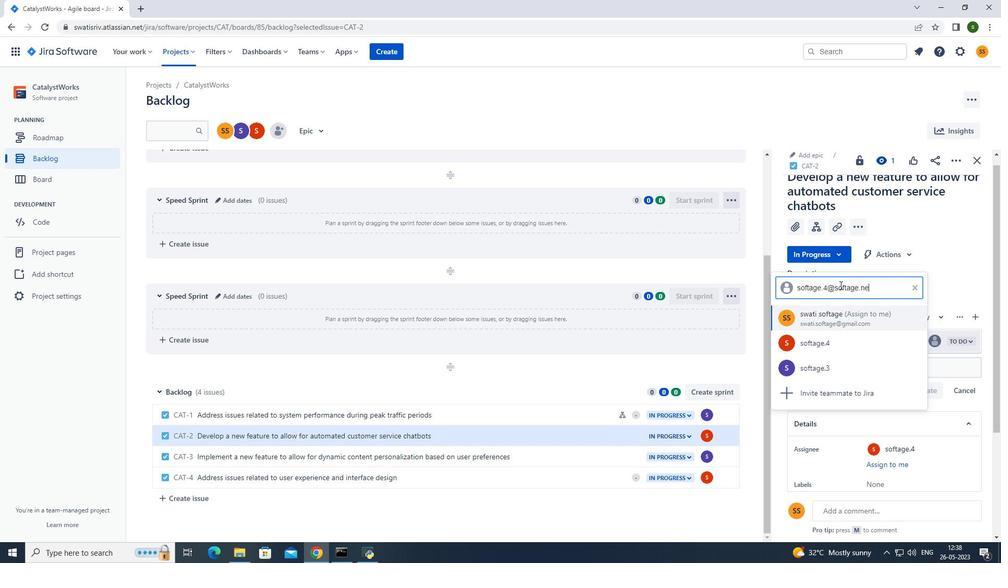 
Action: Mouse moved to (838, 338)
Screenshot: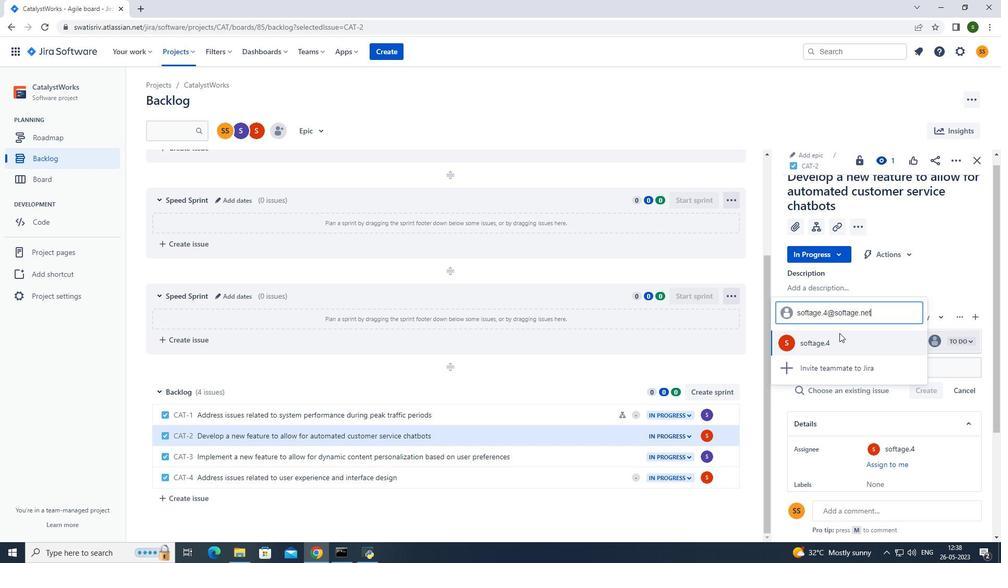 
Action: Mouse pressed left at (838, 338)
Screenshot: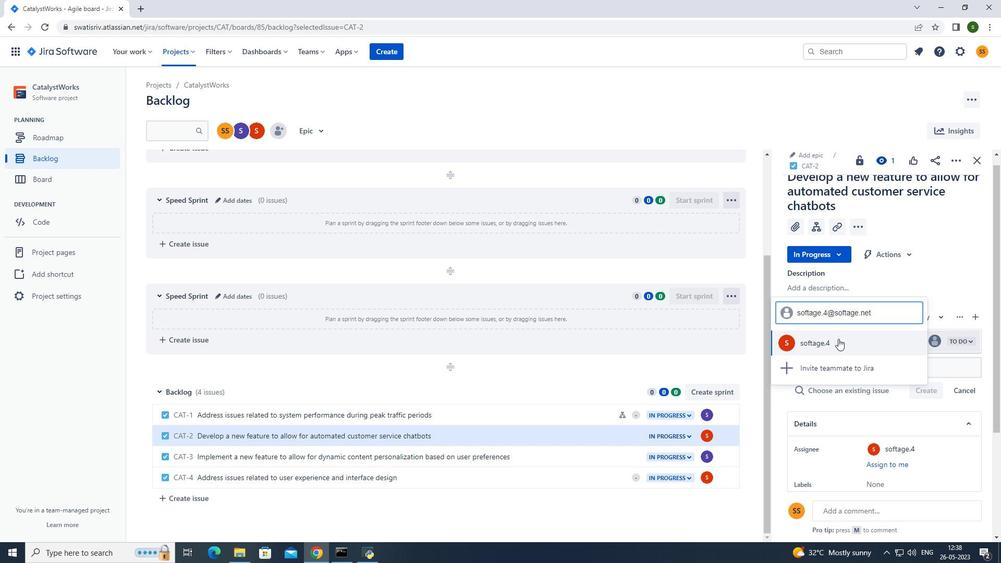 
Action: Mouse moved to (503, 97)
Screenshot: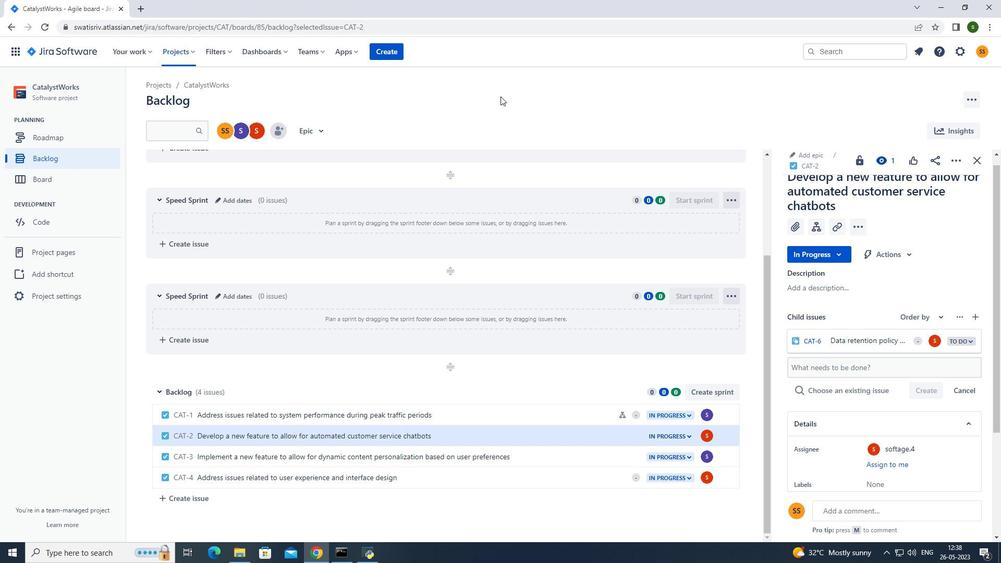 
Action: Mouse pressed left at (503, 97)
Screenshot: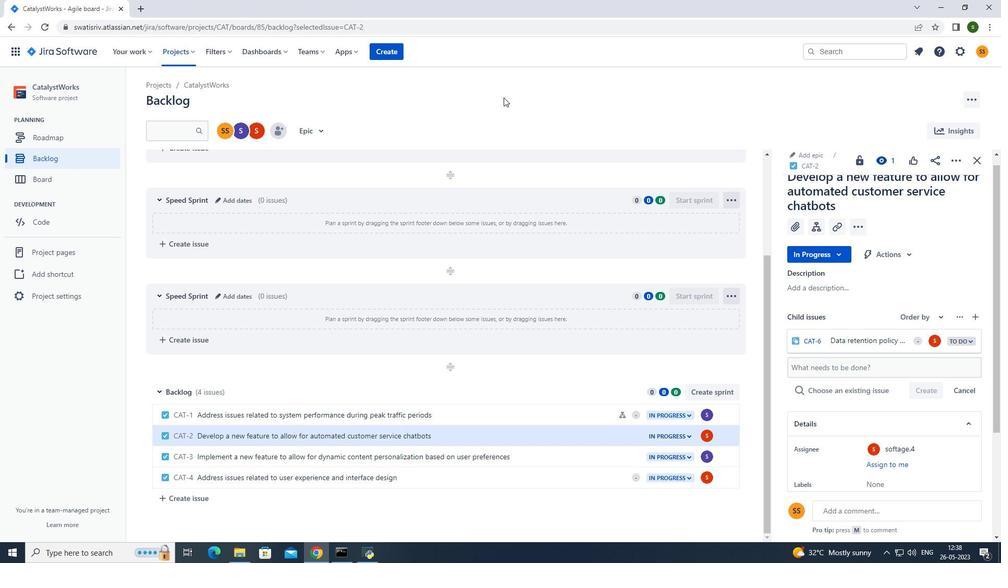 
